Task: Add "Copy Card To …" Button titled Button0022 to "bottom" of the list "To Do" to Card Card0022 in Board Board0021 in Workspace Development in Trello
Action: Mouse moved to (478, 533)
Screenshot: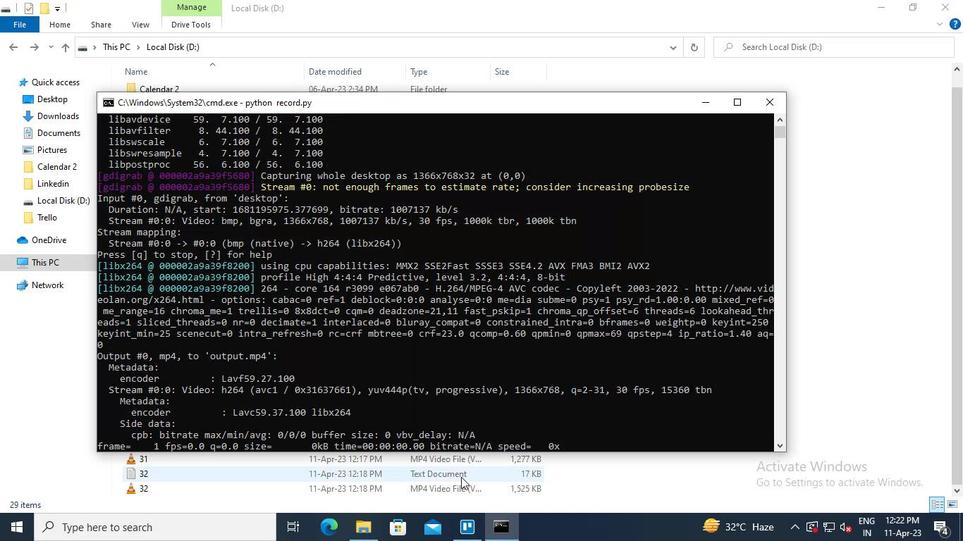 
Action: Mouse pressed left at (478, 533)
Screenshot: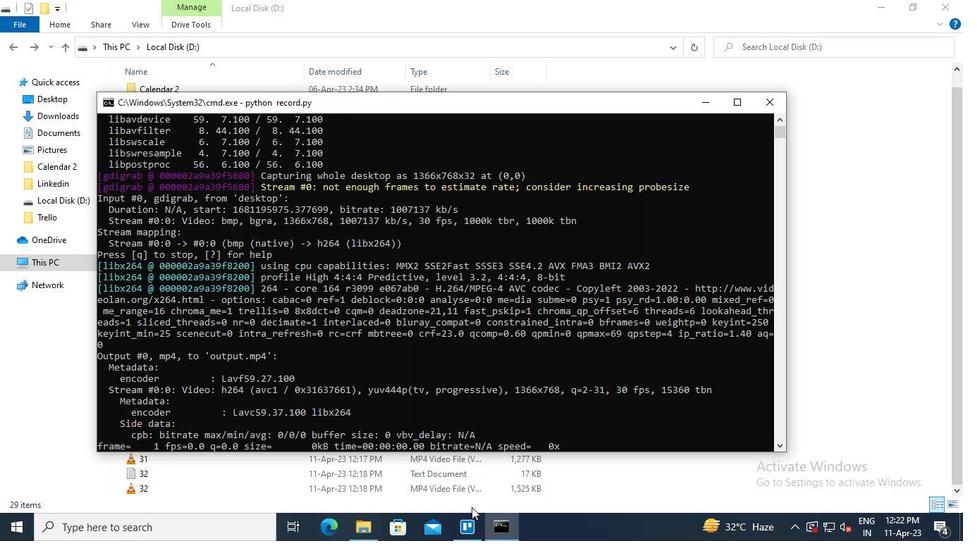 
Action: Mouse moved to (236, 273)
Screenshot: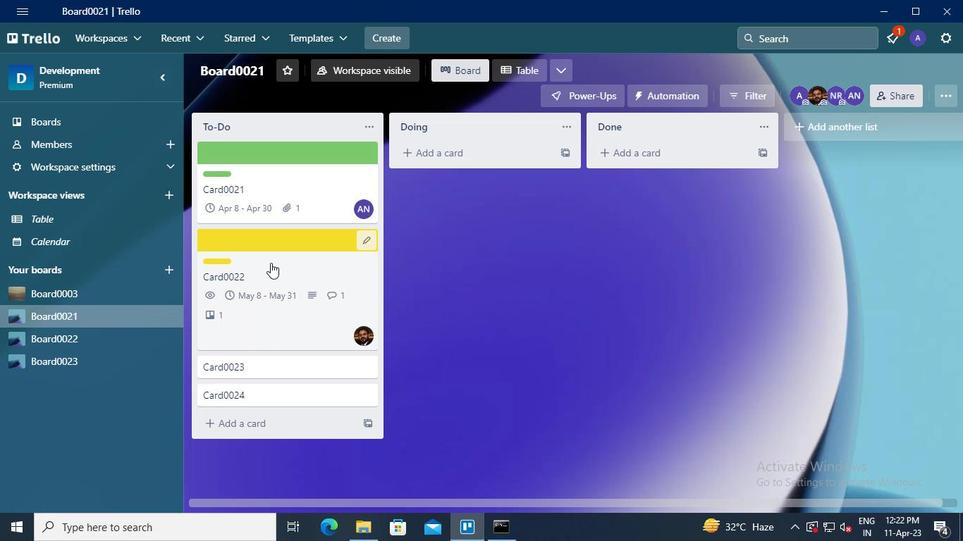 
Action: Mouse pressed left at (236, 273)
Screenshot: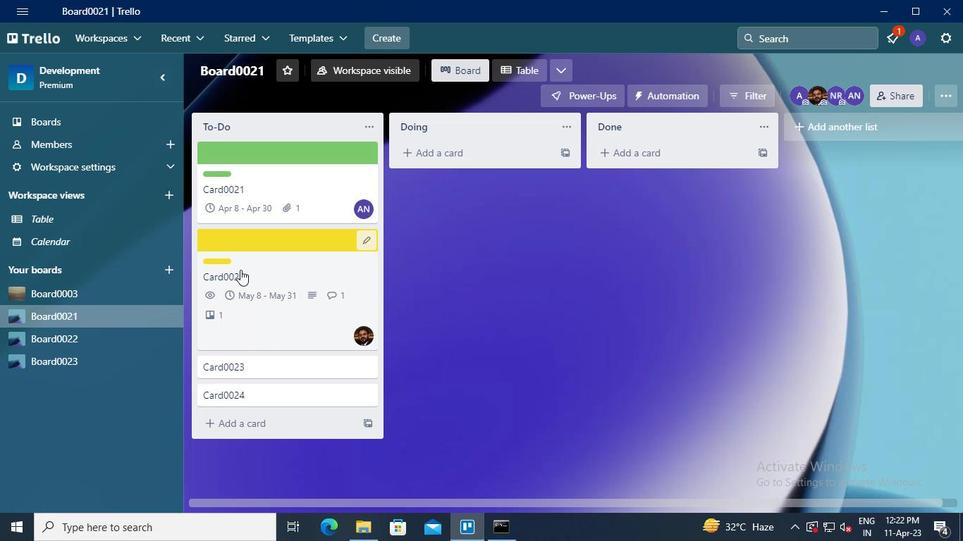 
Action: Mouse moved to (678, 303)
Screenshot: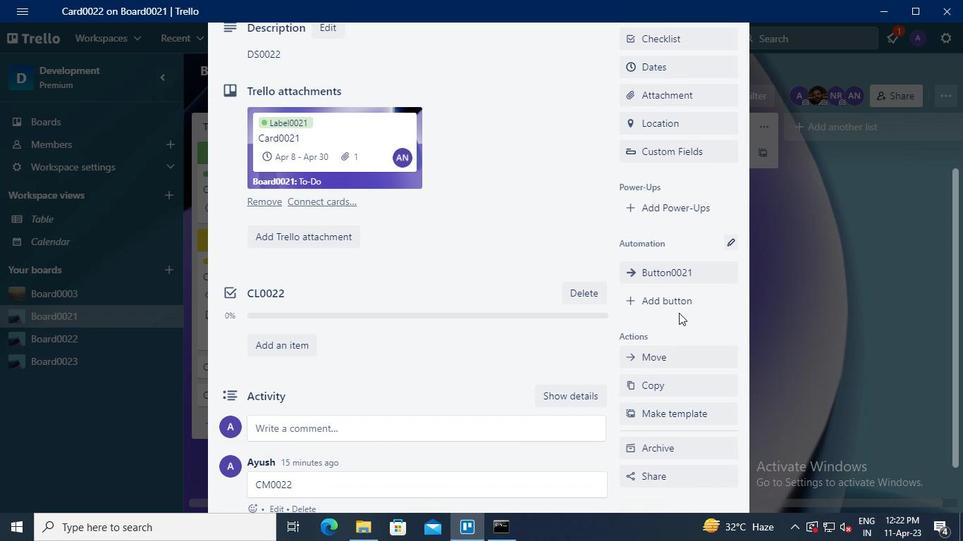 
Action: Mouse pressed left at (678, 303)
Screenshot: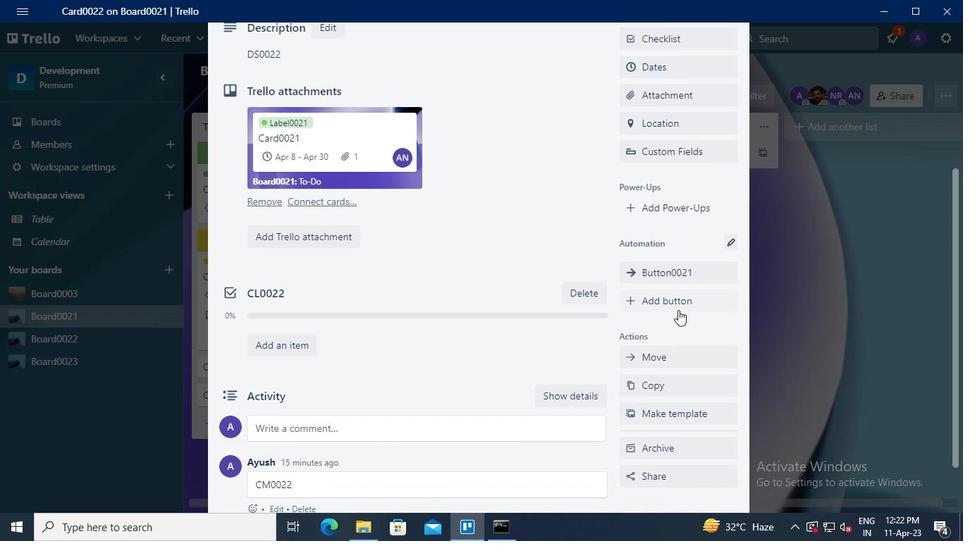 
Action: Mouse moved to (672, 155)
Screenshot: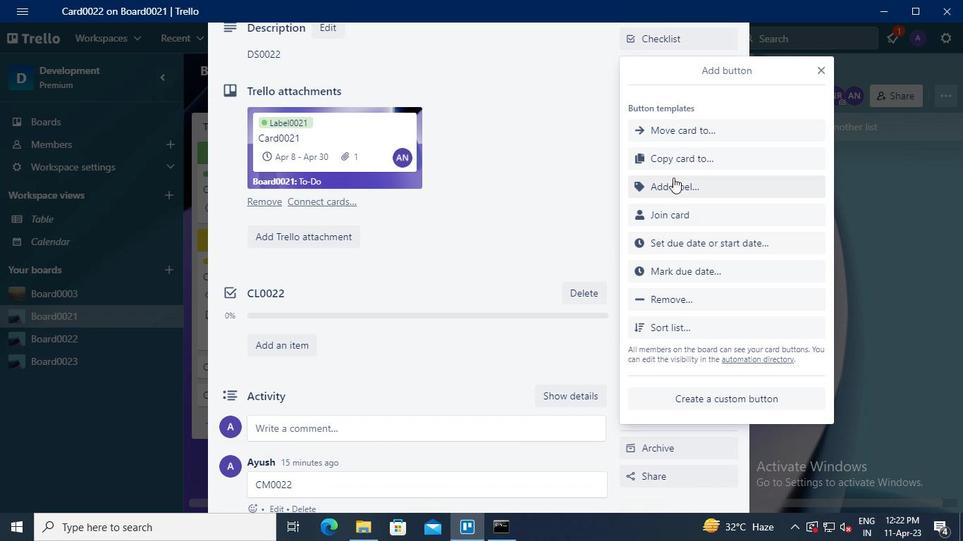 
Action: Mouse pressed left at (672, 155)
Screenshot: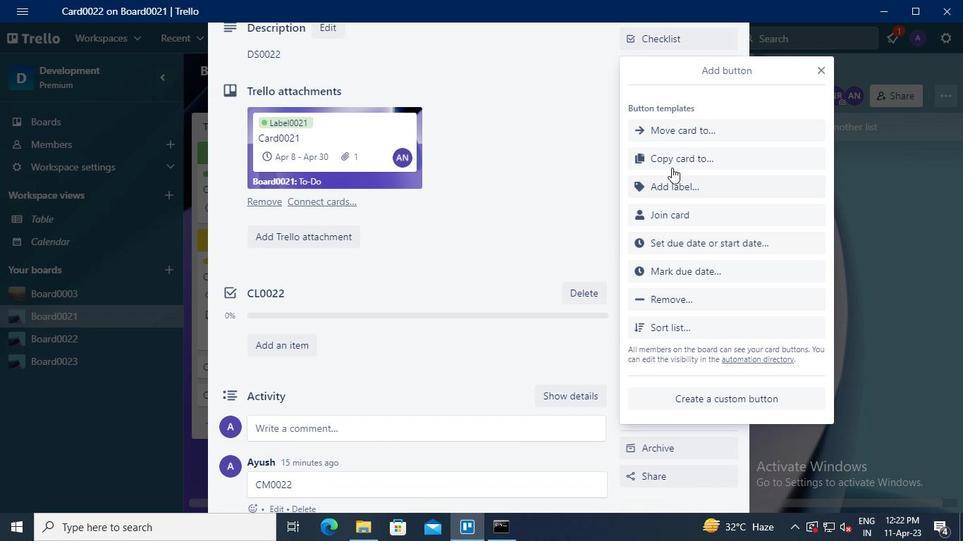 
Action: Mouse moved to (696, 132)
Screenshot: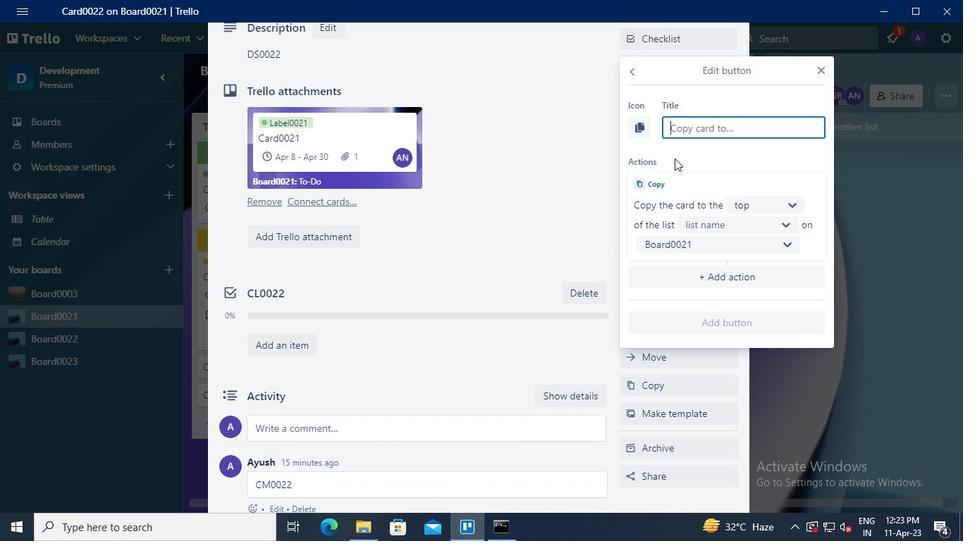 
Action: Mouse pressed left at (696, 132)
Screenshot: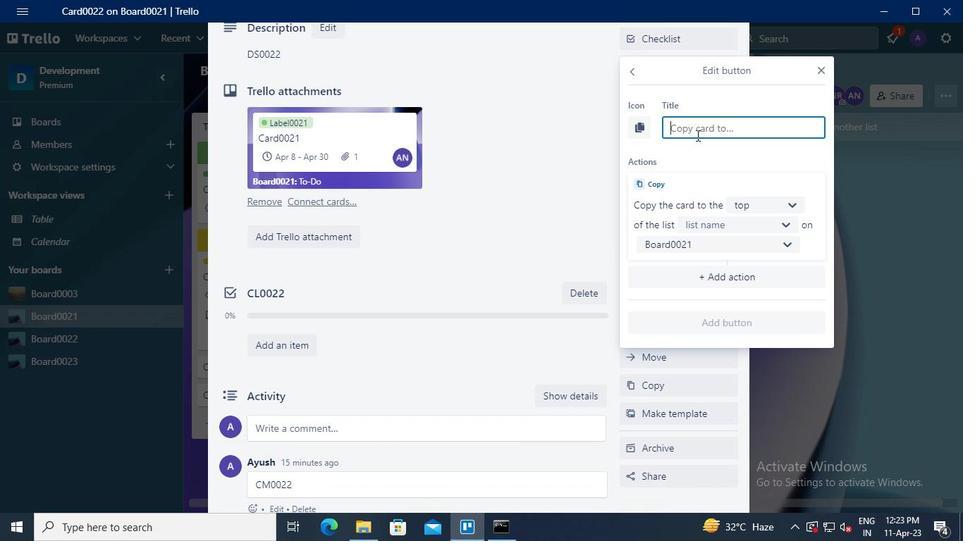 
Action: Keyboard Key.shift
Screenshot: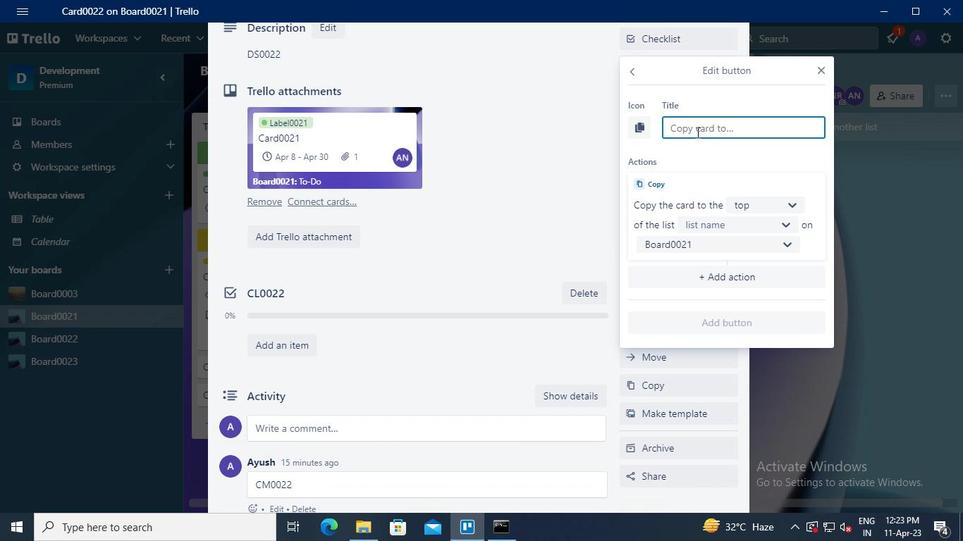 
Action: Keyboard B
Screenshot: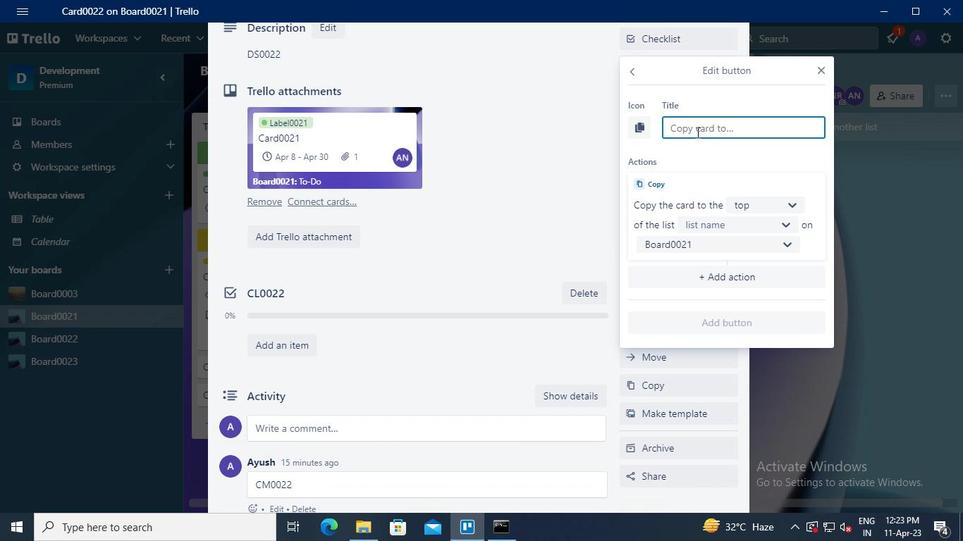 
Action: Keyboard u
Screenshot: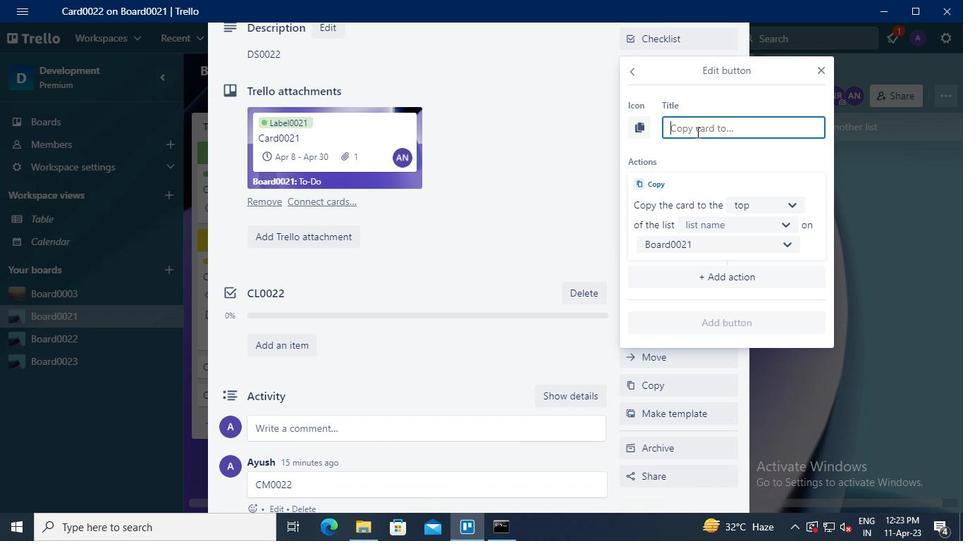 
Action: Keyboard t
Screenshot: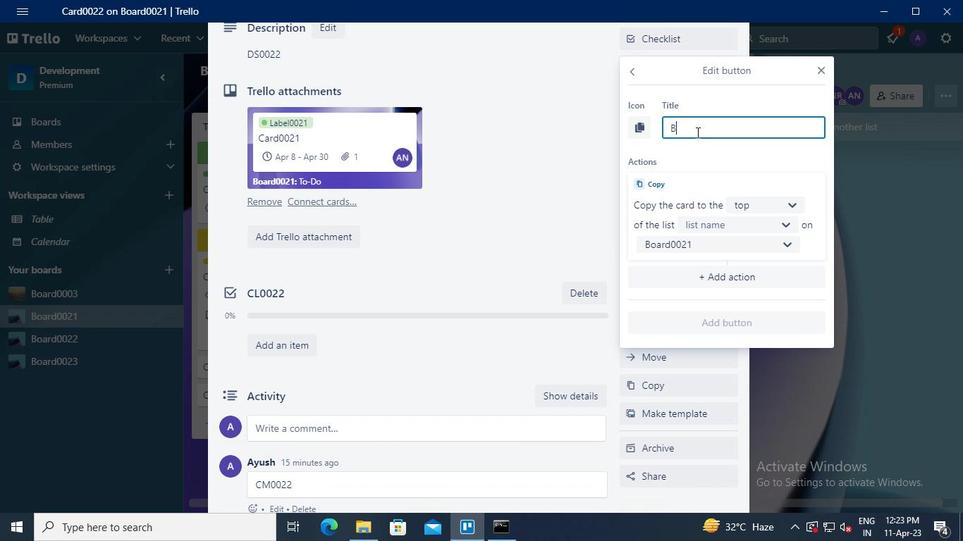 
Action: Keyboard t
Screenshot: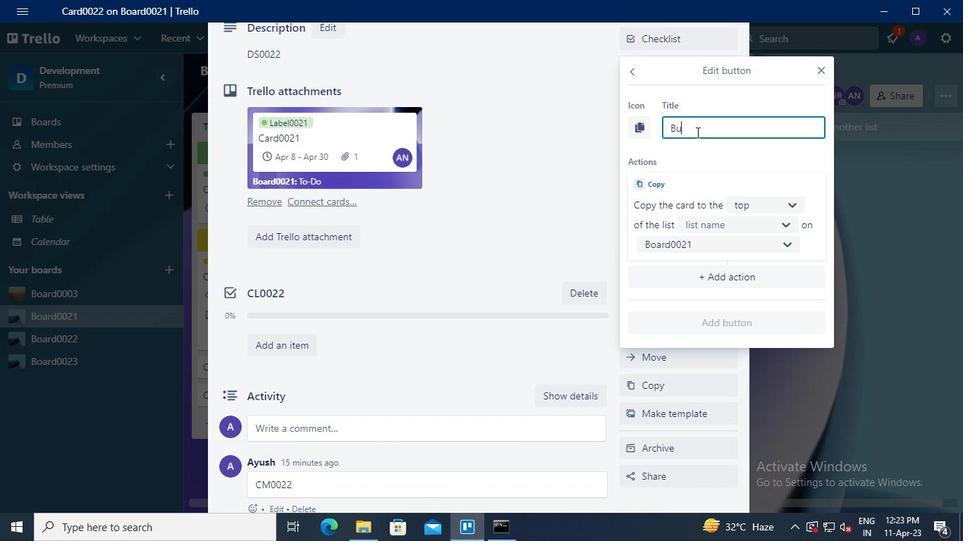 
Action: Keyboard o
Screenshot: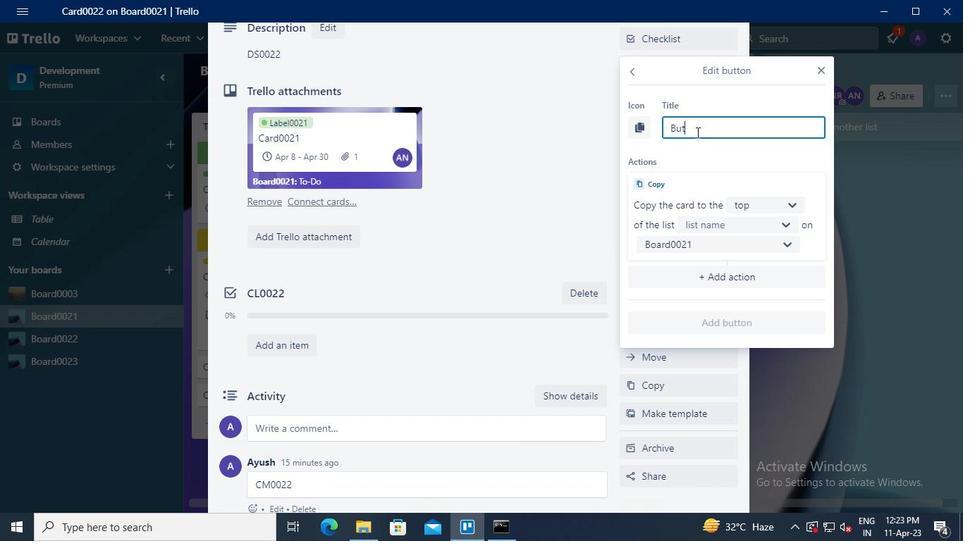 
Action: Keyboard n
Screenshot: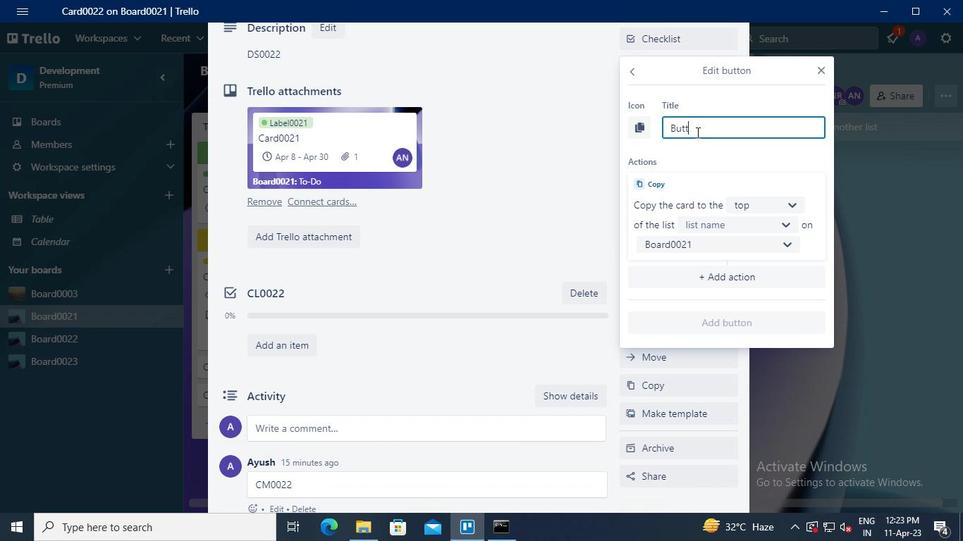
Action: Keyboard <96>
Screenshot: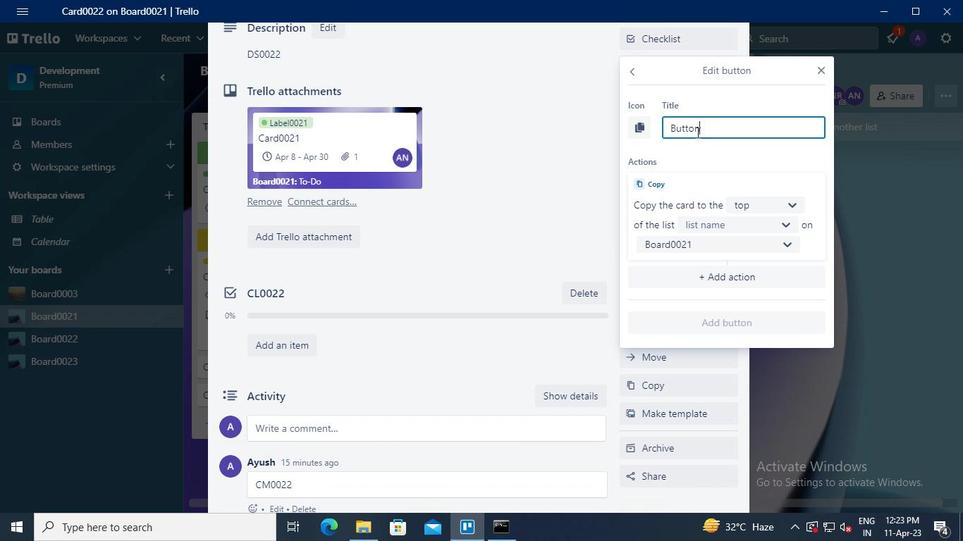 
Action: Keyboard <96>
Screenshot: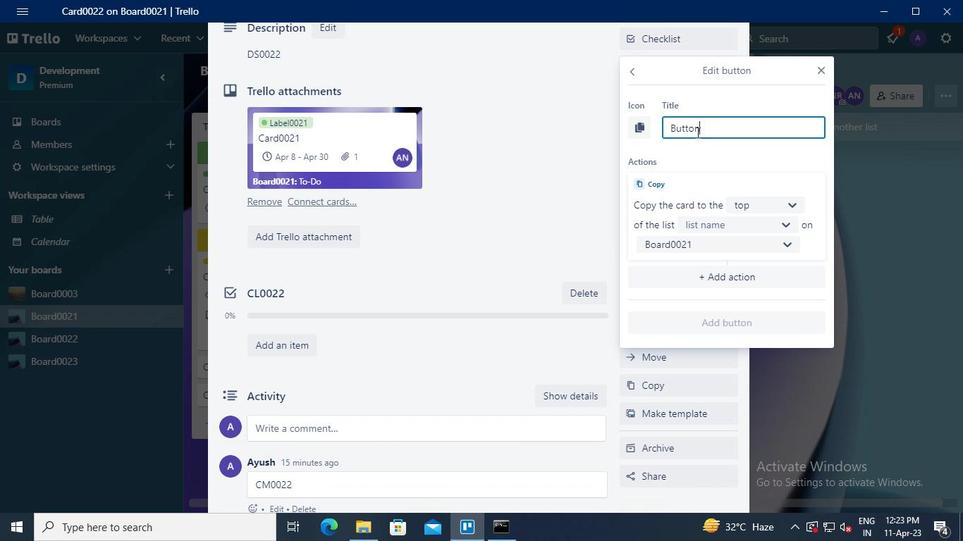 
Action: Keyboard <98>
Screenshot: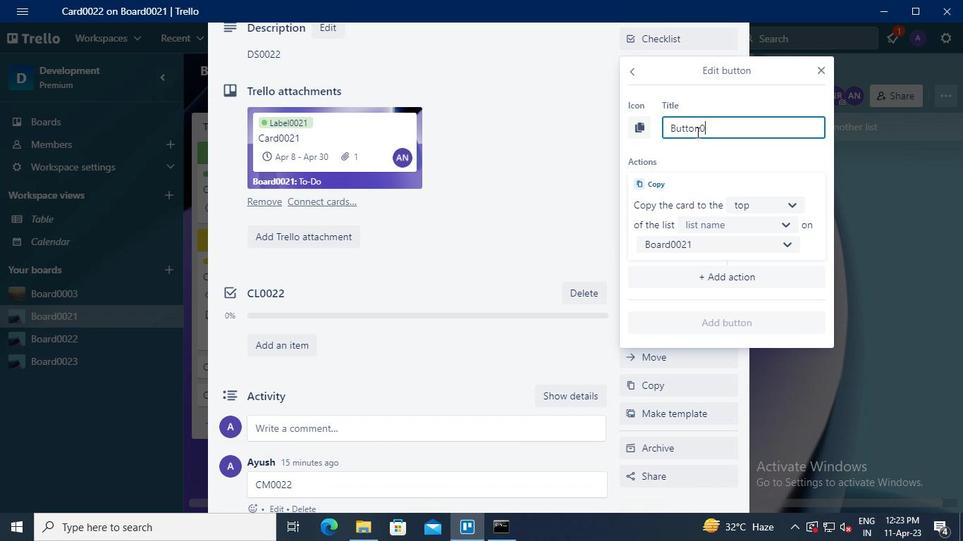 
Action: Keyboard <98>
Screenshot: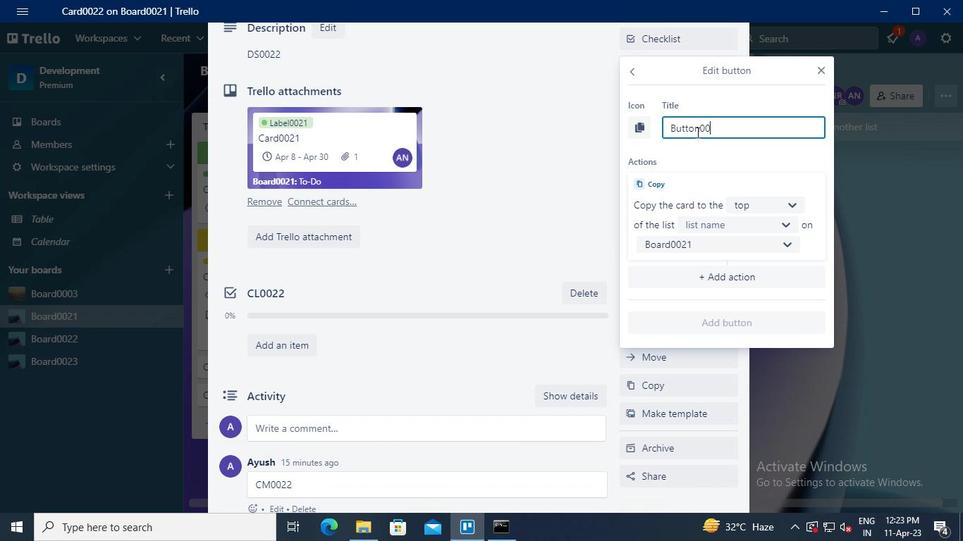 
Action: Mouse moved to (768, 200)
Screenshot: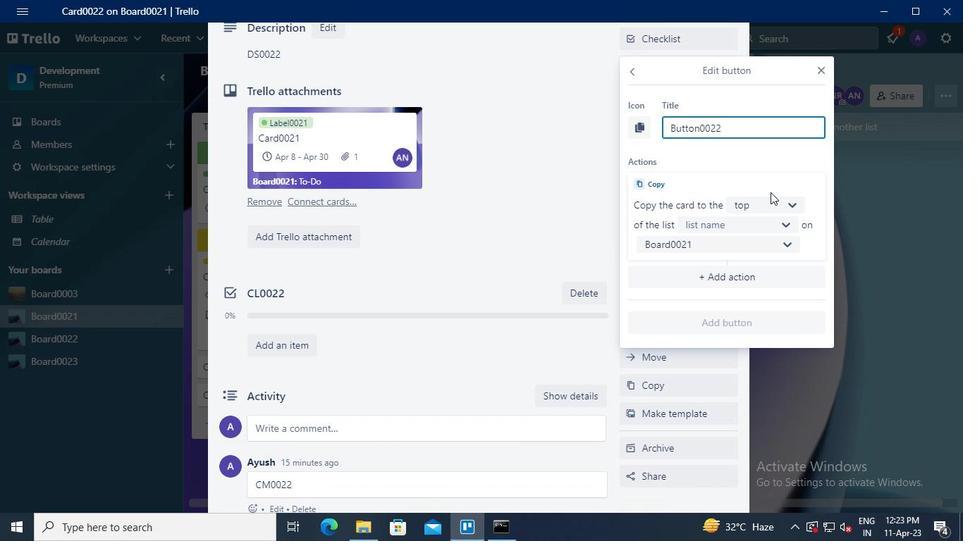 
Action: Mouse pressed left at (768, 200)
Screenshot: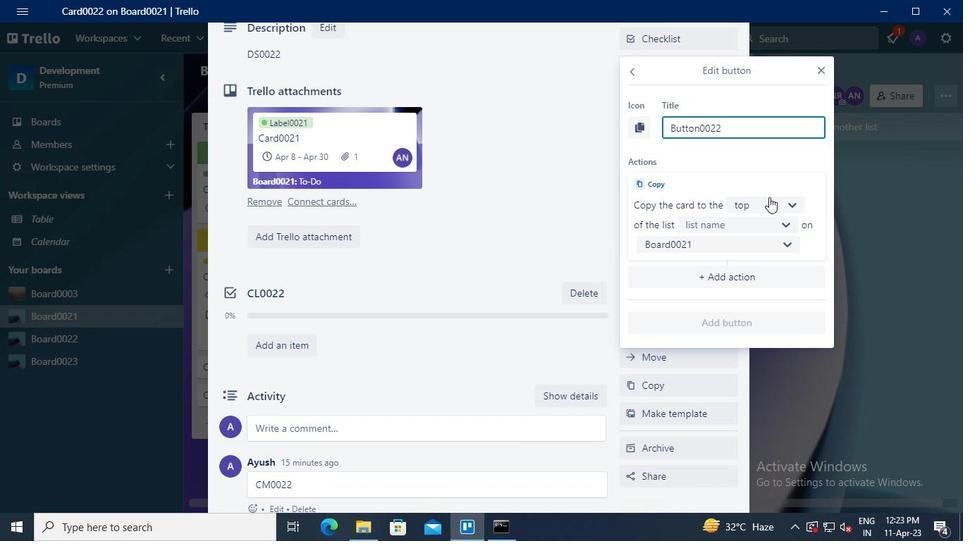 
Action: Mouse moved to (758, 249)
Screenshot: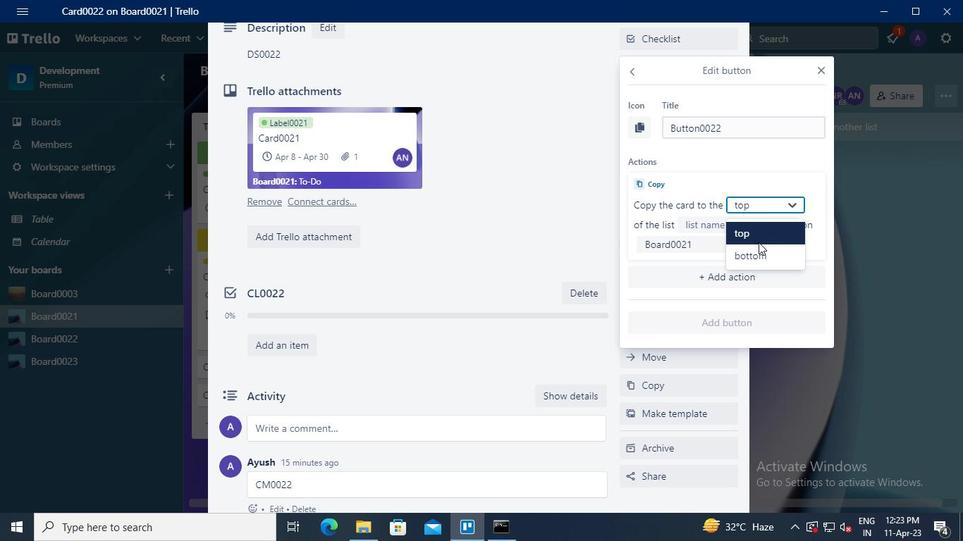 
Action: Mouse pressed left at (758, 249)
Screenshot: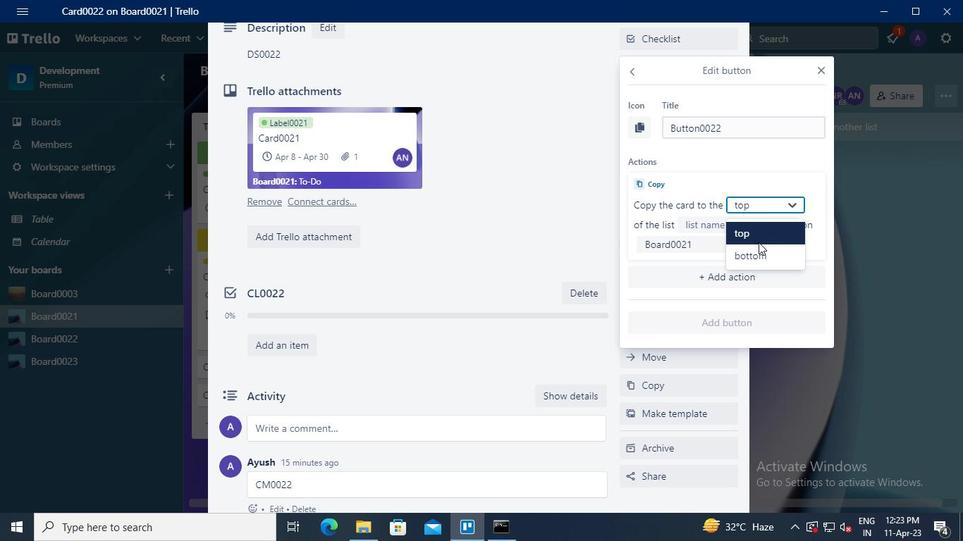 
Action: Mouse moved to (734, 225)
Screenshot: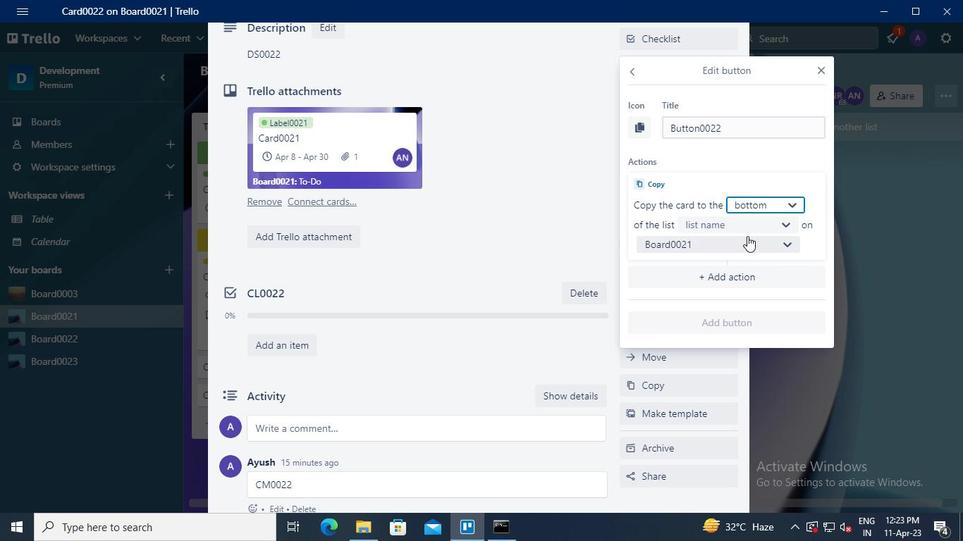 
Action: Mouse pressed left at (734, 225)
Screenshot: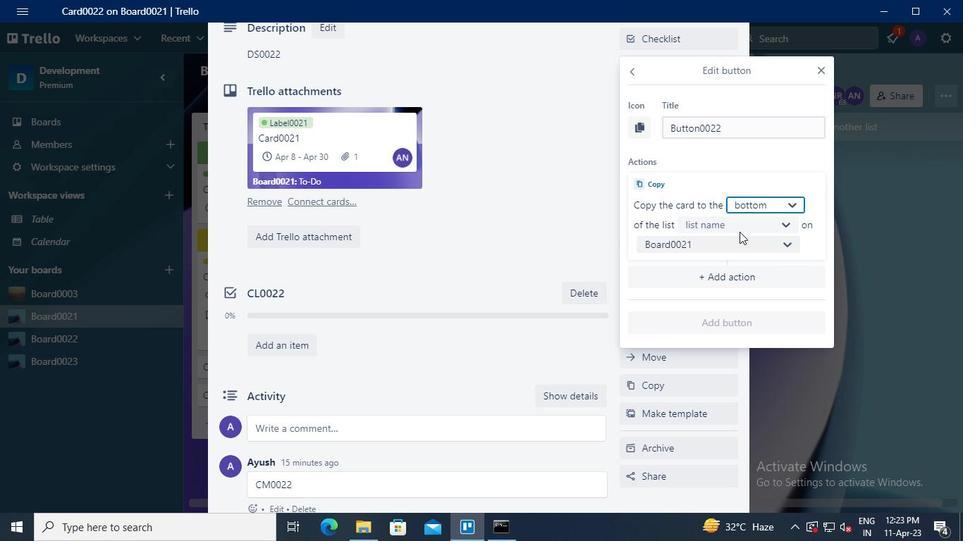 
Action: Mouse moved to (736, 253)
Screenshot: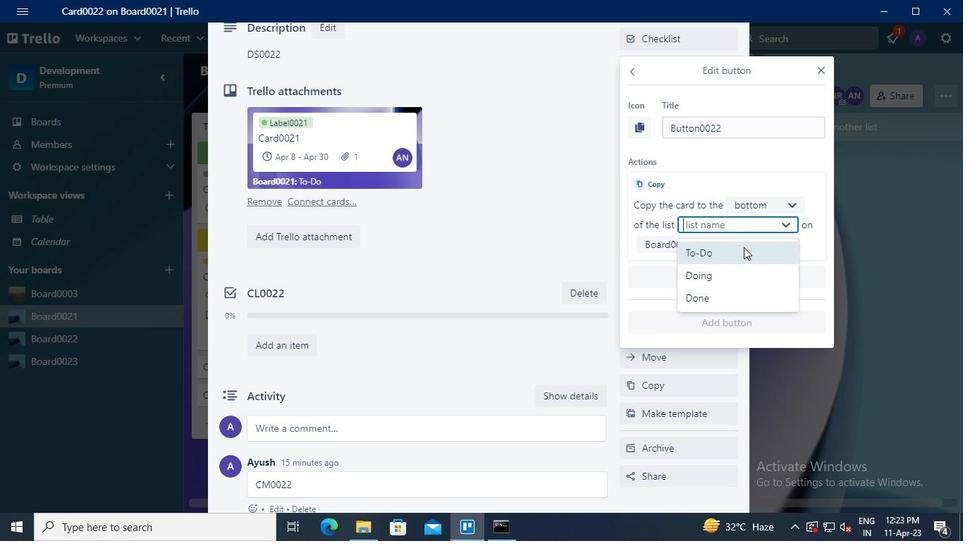 
Action: Mouse pressed left at (736, 253)
Screenshot: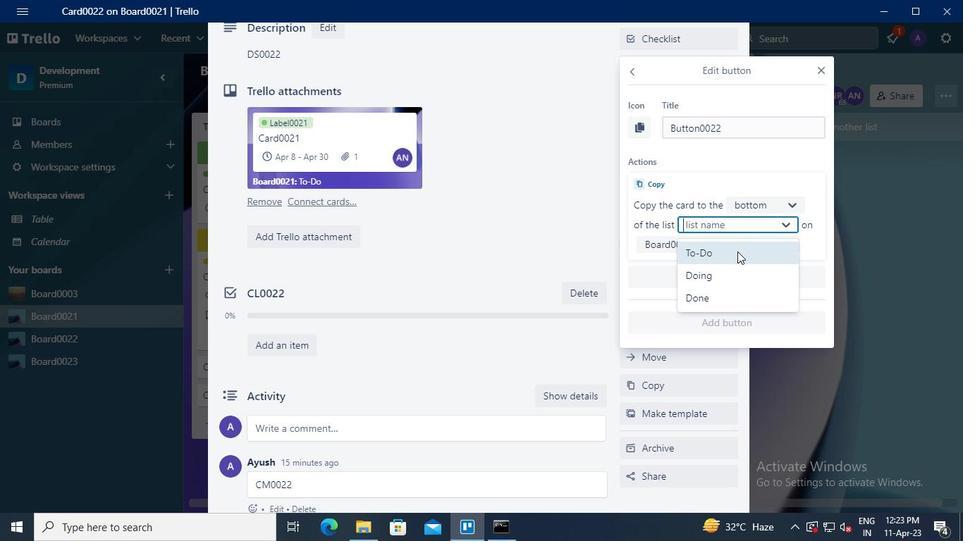 
Action: Mouse moved to (734, 318)
Screenshot: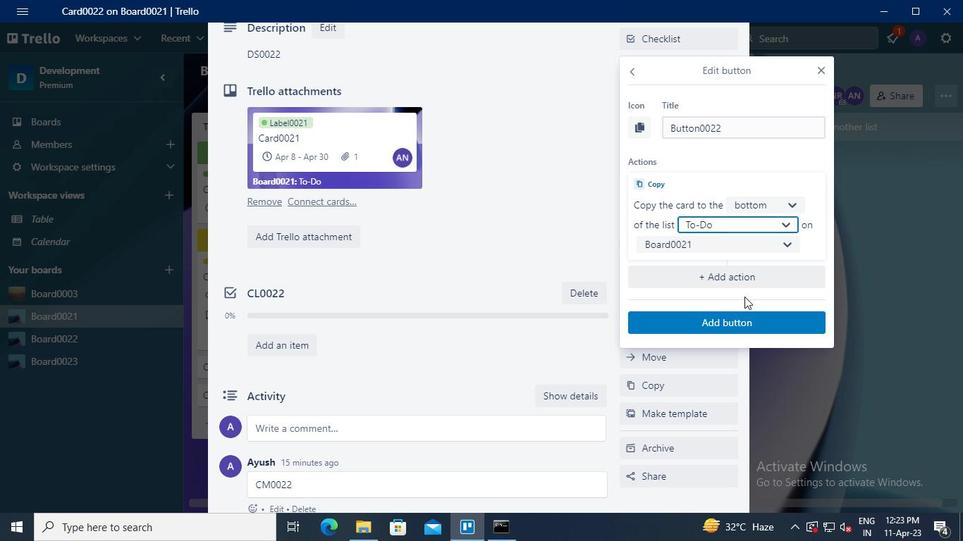 
Action: Mouse pressed left at (734, 318)
Screenshot: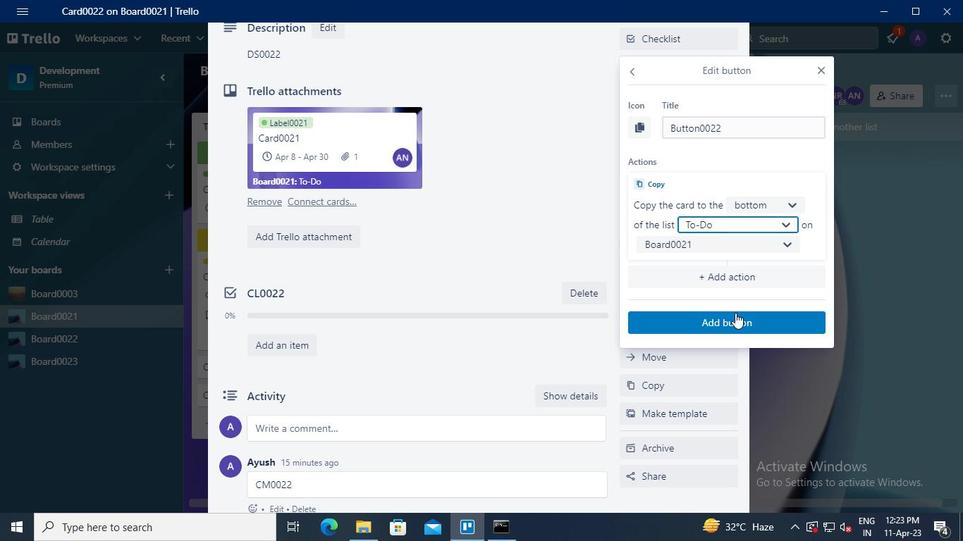 
Action: Mouse moved to (495, 529)
Screenshot: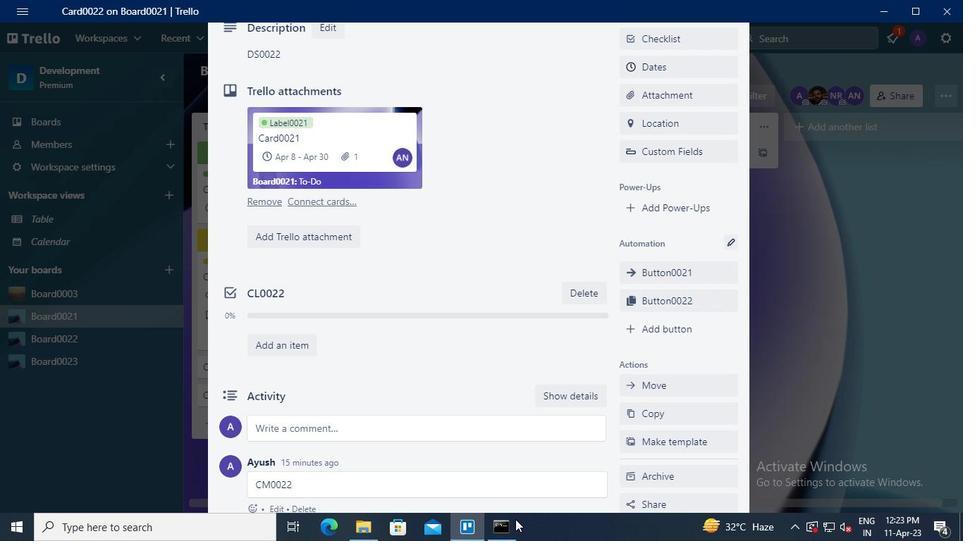 
Action: Mouse pressed left at (495, 529)
Screenshot: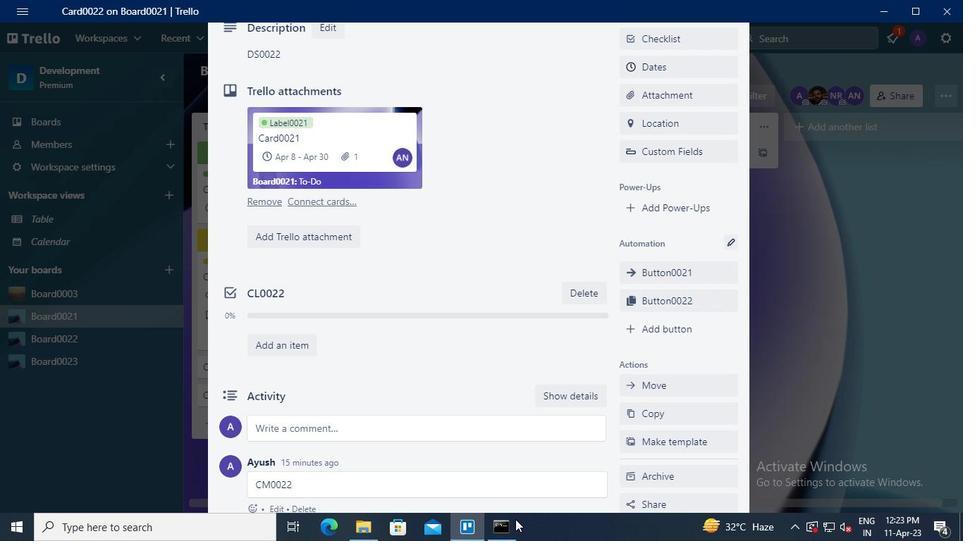 
Action: Mouse moved to (766, 109)
Screenshot: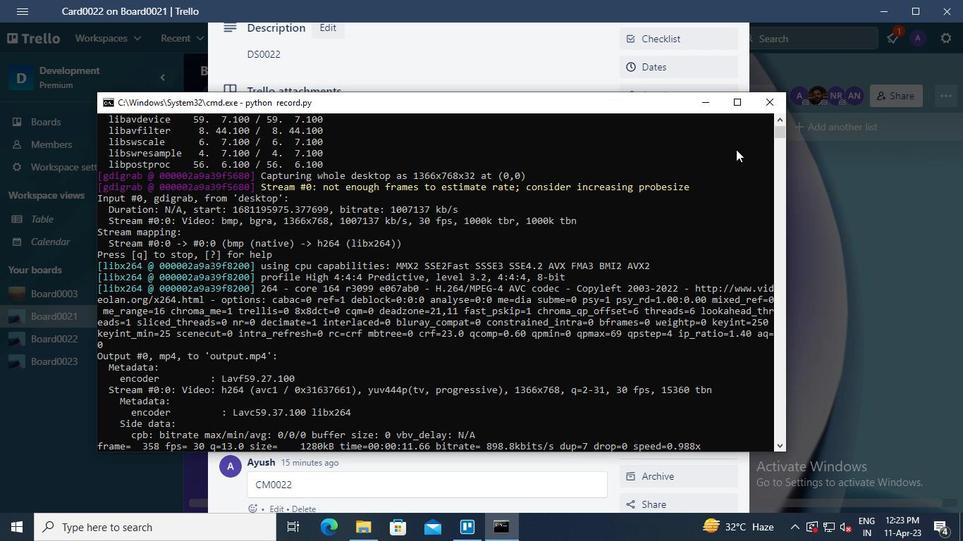 
Action: Mouse pressed left at (766, 109)
Screenshot: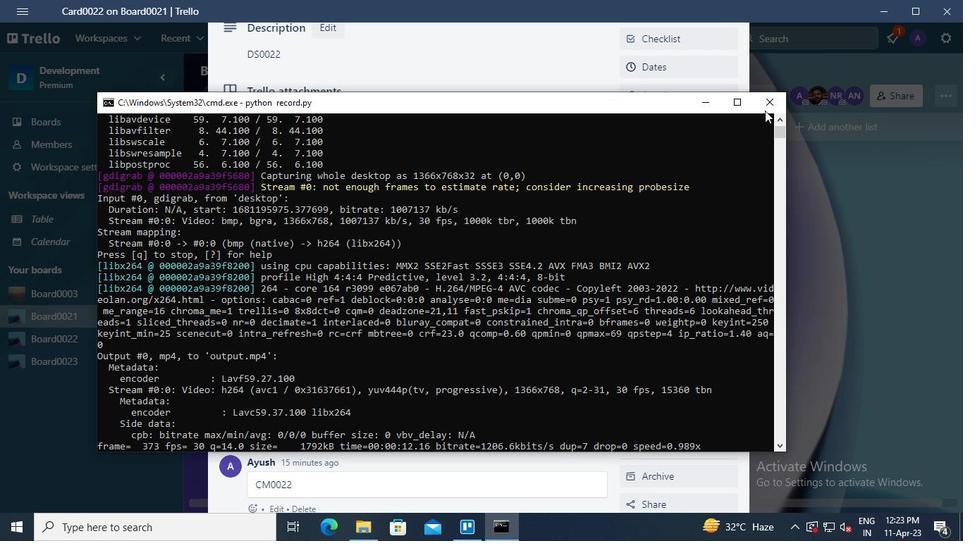 
